 Task: Add Sprouts Sliced Mild Cheddar Cheese to the cart.
Action: Mouse moved to (19, 93)
Screenshot: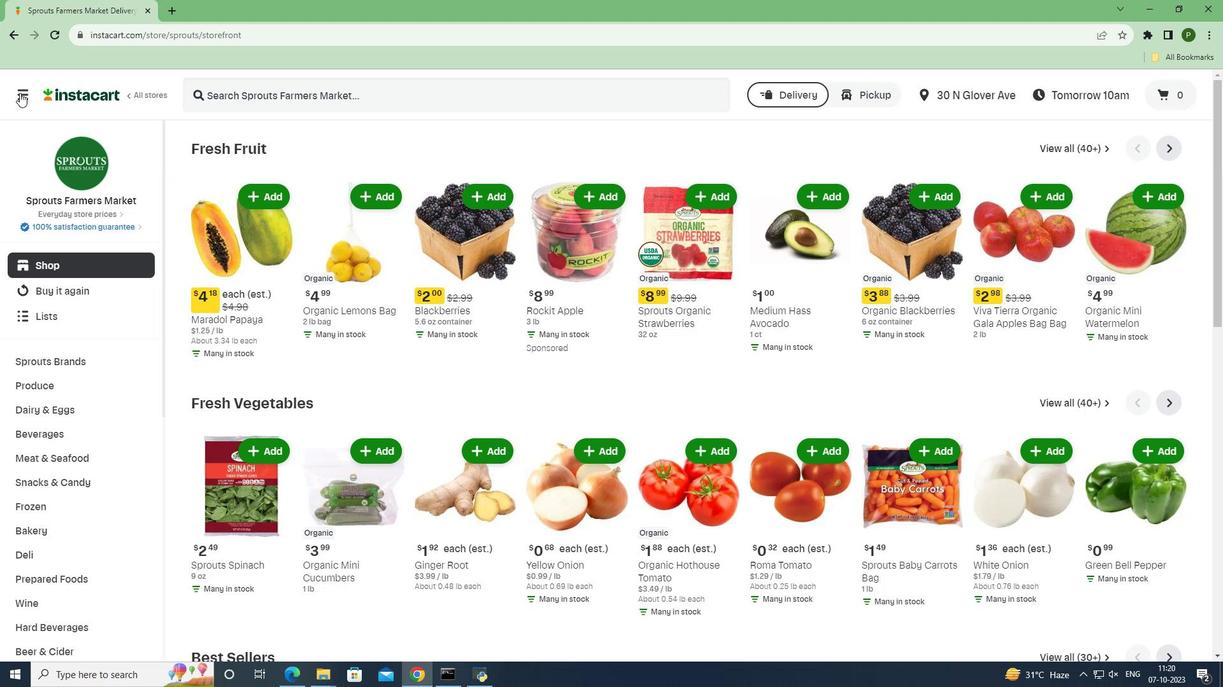 
Action: Mouse pressed left at (19, 93)
Screenshot: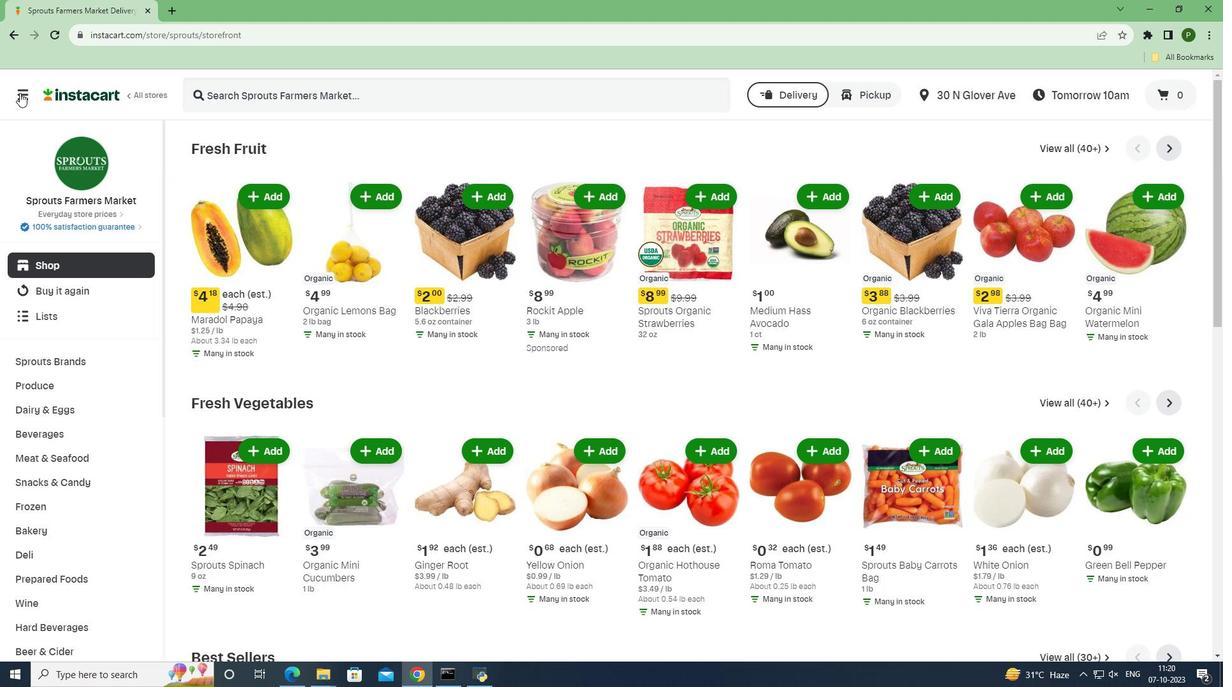 
Action: Mouse moved to (63, 337)
Screenshot: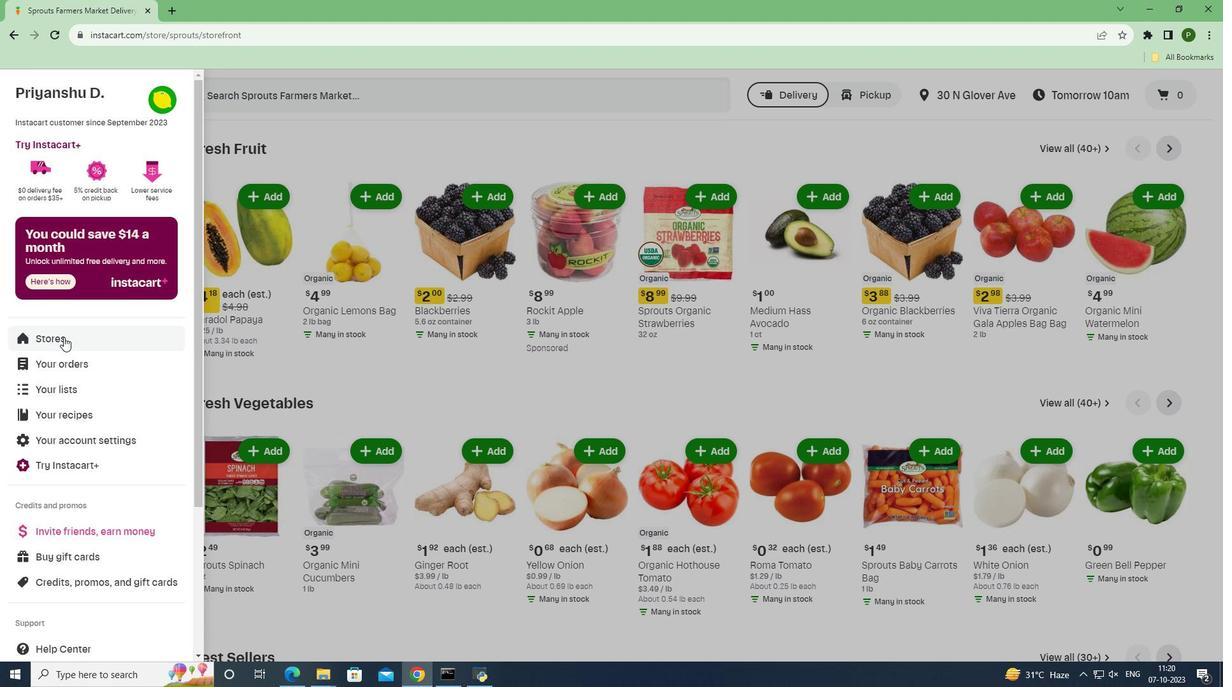 
Action: Mouse pressed left at (63, 337)
Screenshot: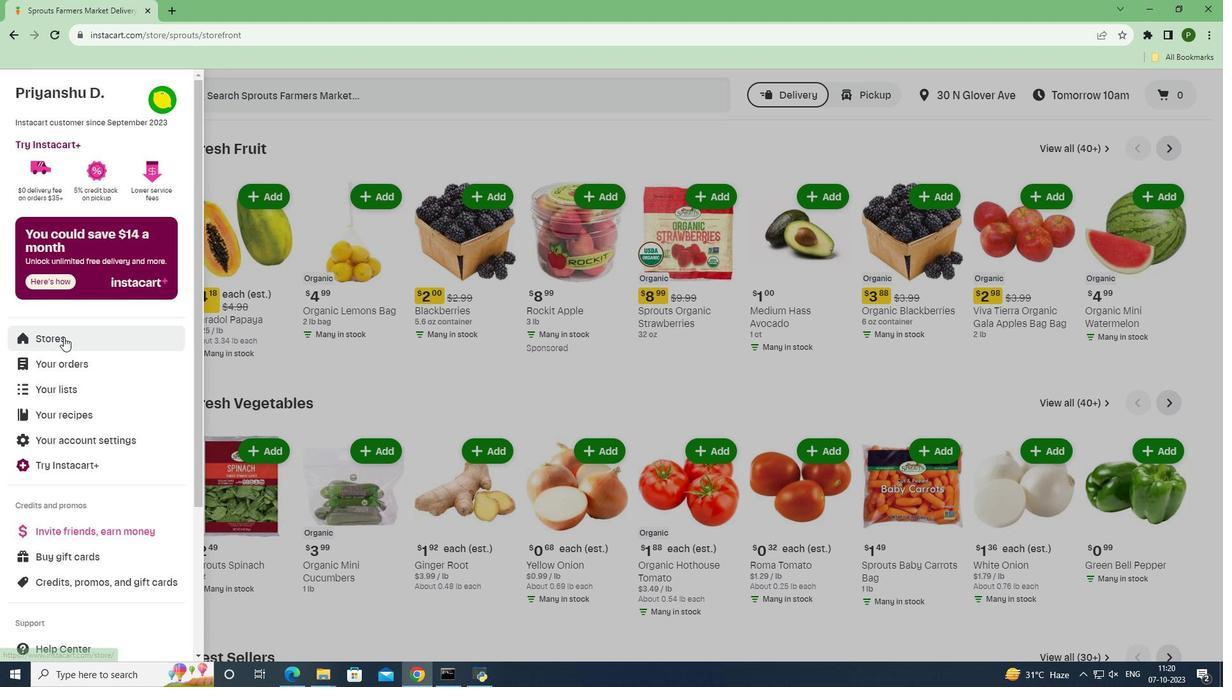 
Action: Mouse moved to (293, 152)
Screenshot: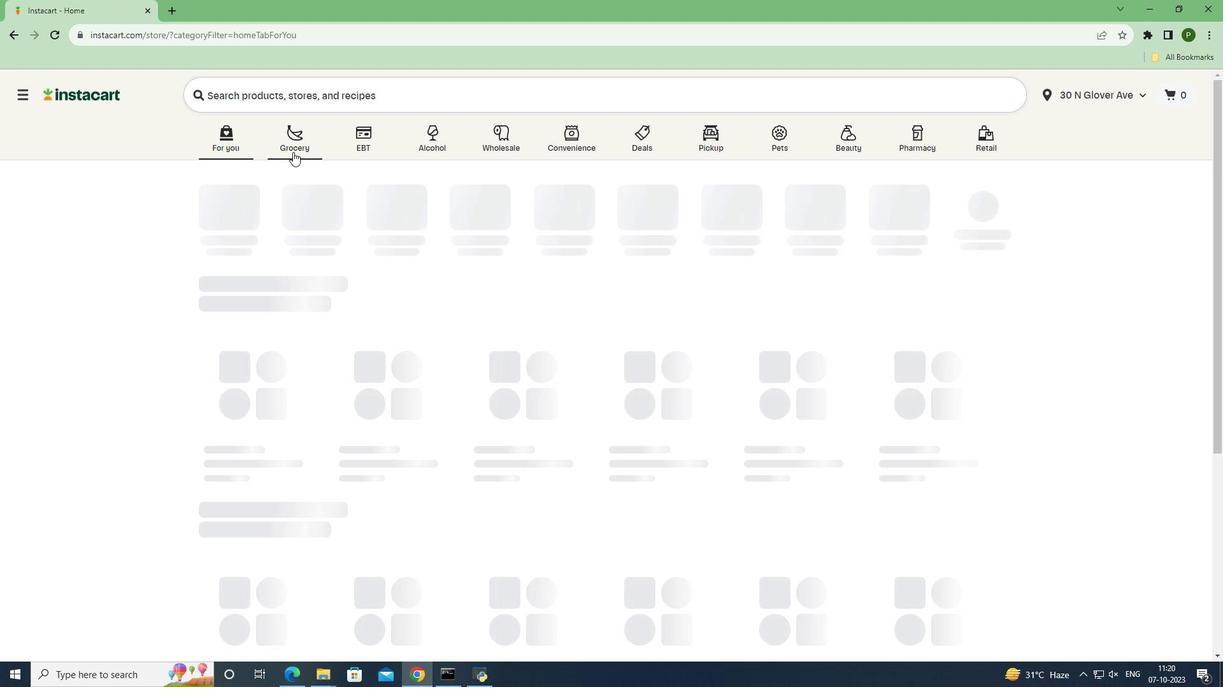 
Action: Mouse pressed left at (293, 152)
Screenshot: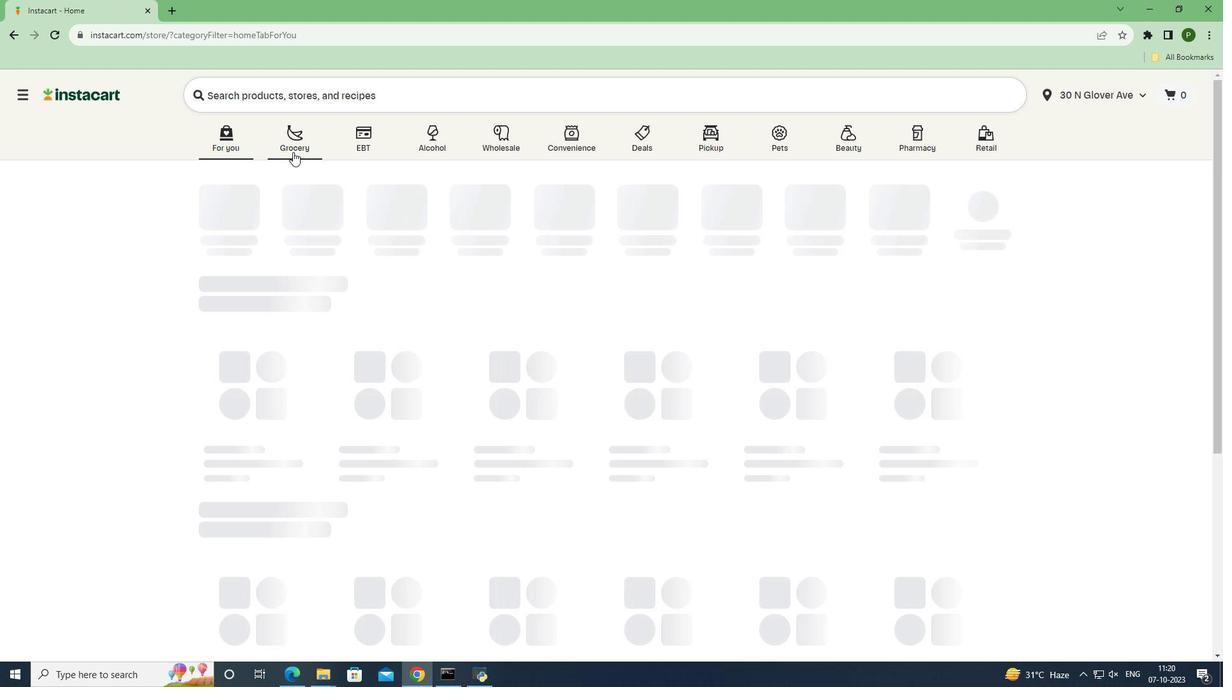 
Action: Mouse moved to (505, 298)
Screenshot: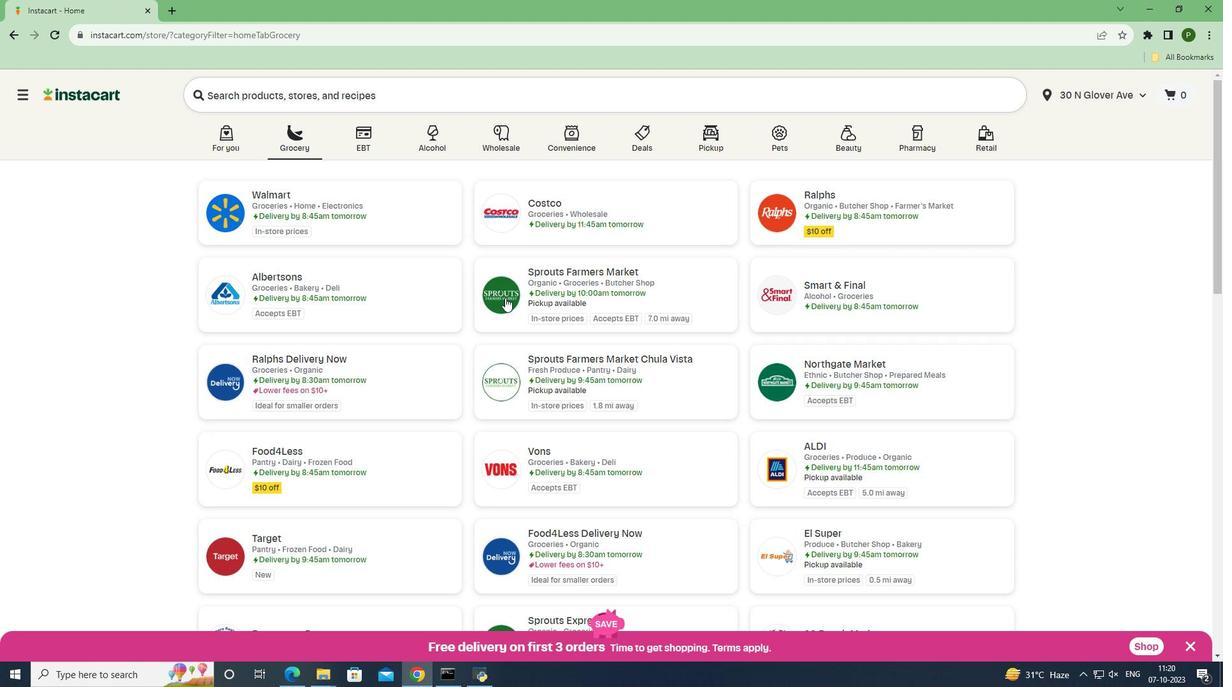 
Action: Mouse pressed left at (505, 298)
Screenshot: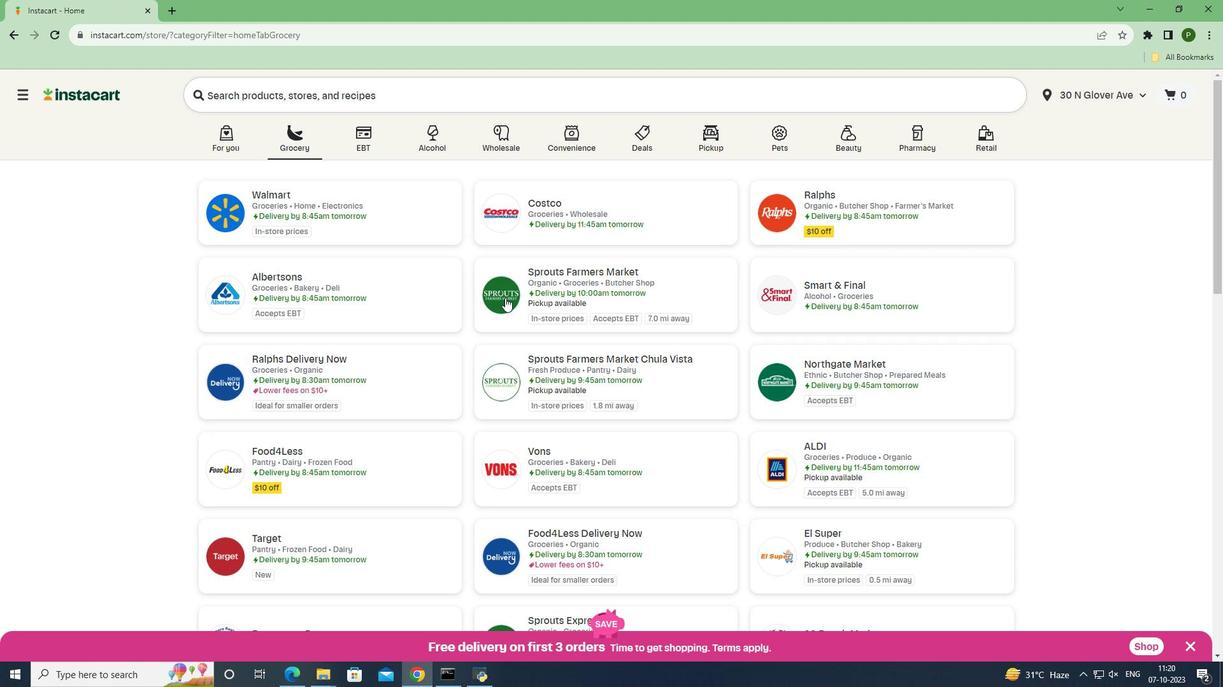 
Action: Mouse moved to (77, 414)
Screenshot: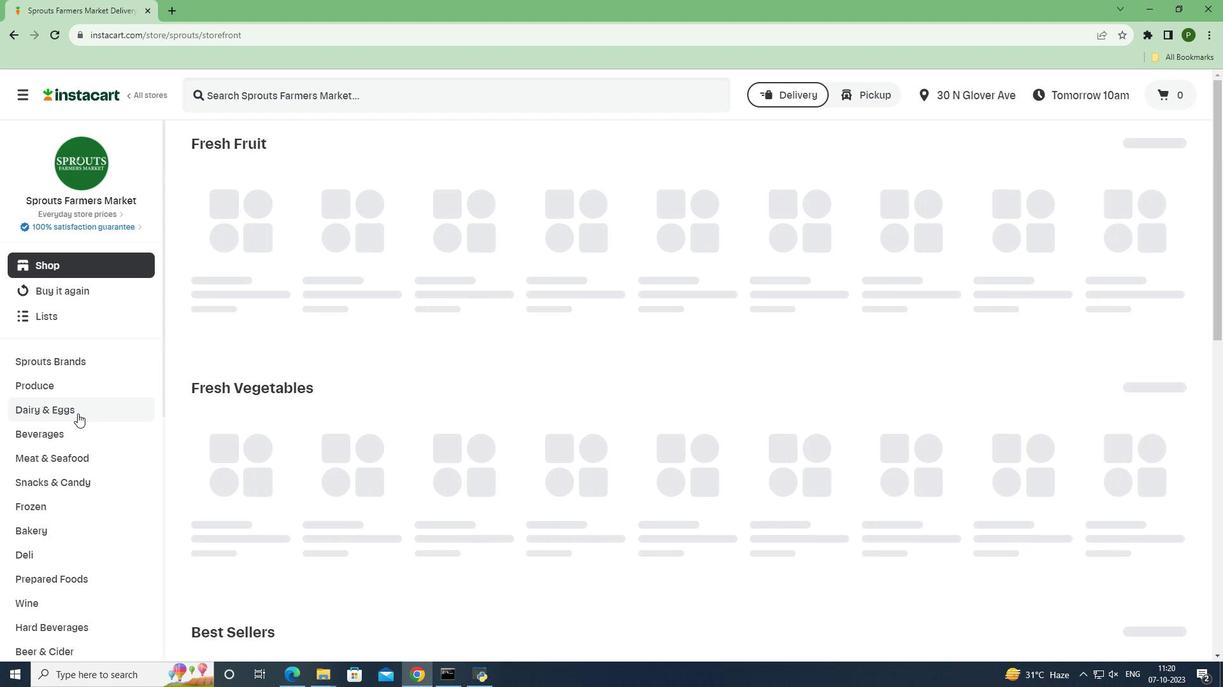 
Action: Mouse pressed left at (77, 414)
Screenshot: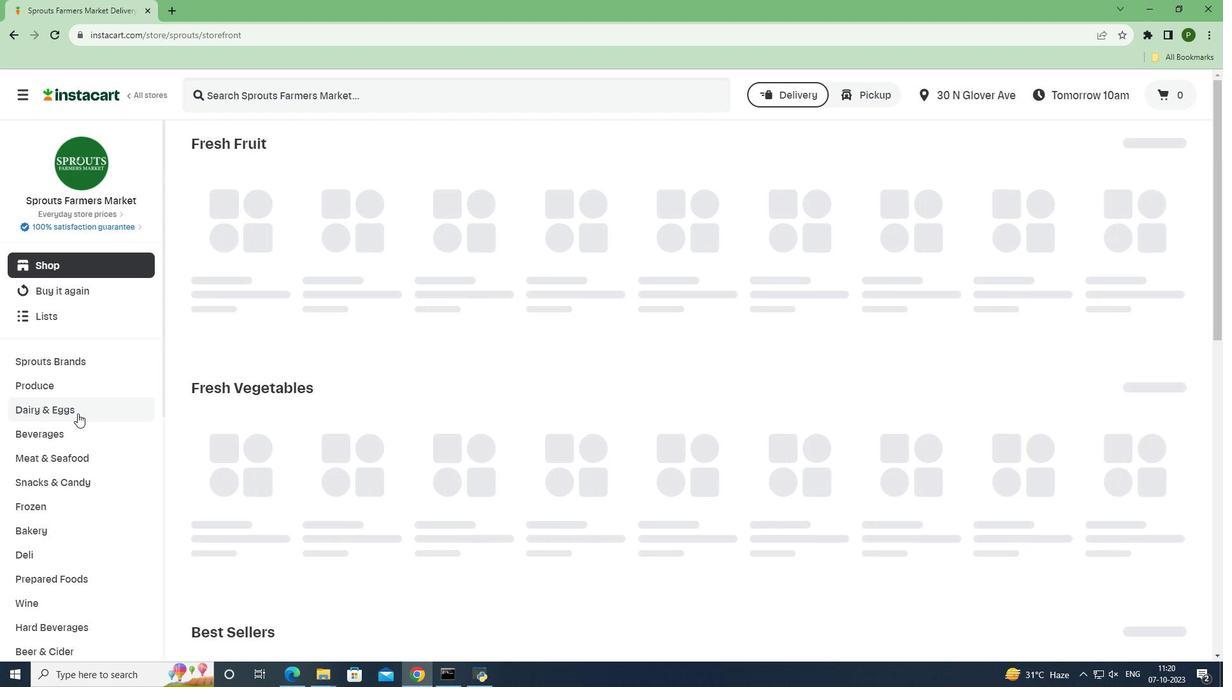 
Action: Mouse moved to (70, 455)
Screenshot: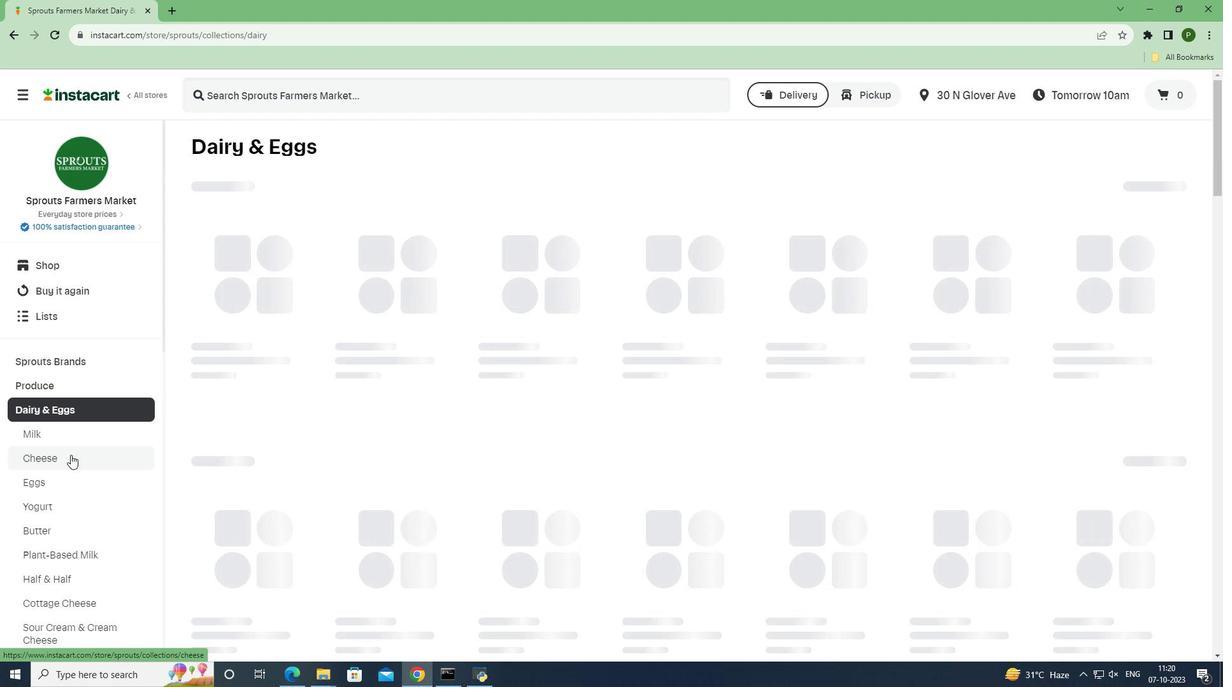 
Action: Mouse pressed left at (70, 455)
Screenshot: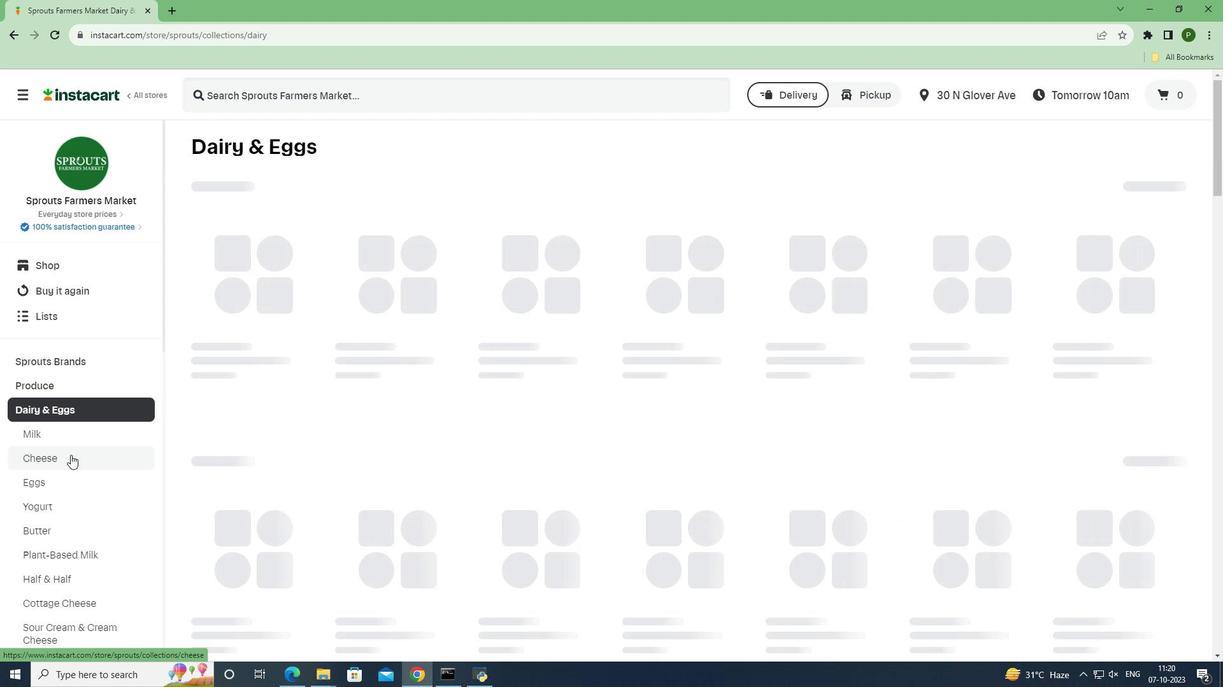 
Action: Mouse moved to (225, 100)
Screenshot: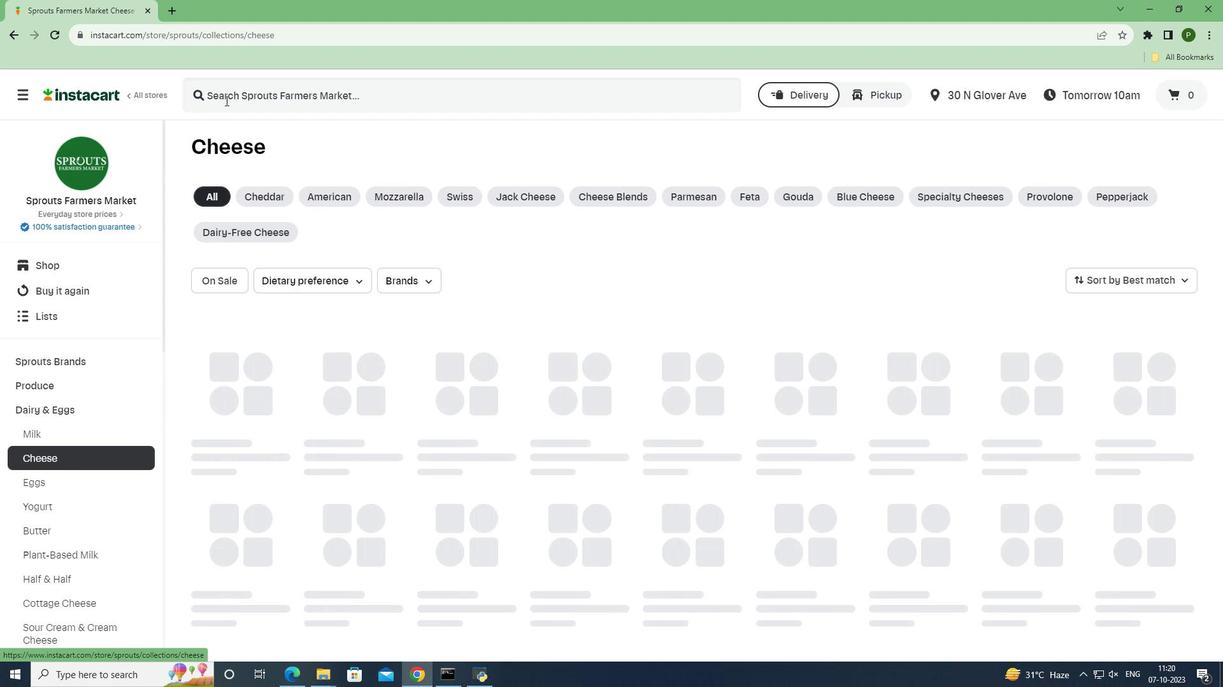 
Action: Mouse pressed left at (225, 100)
Screenshot: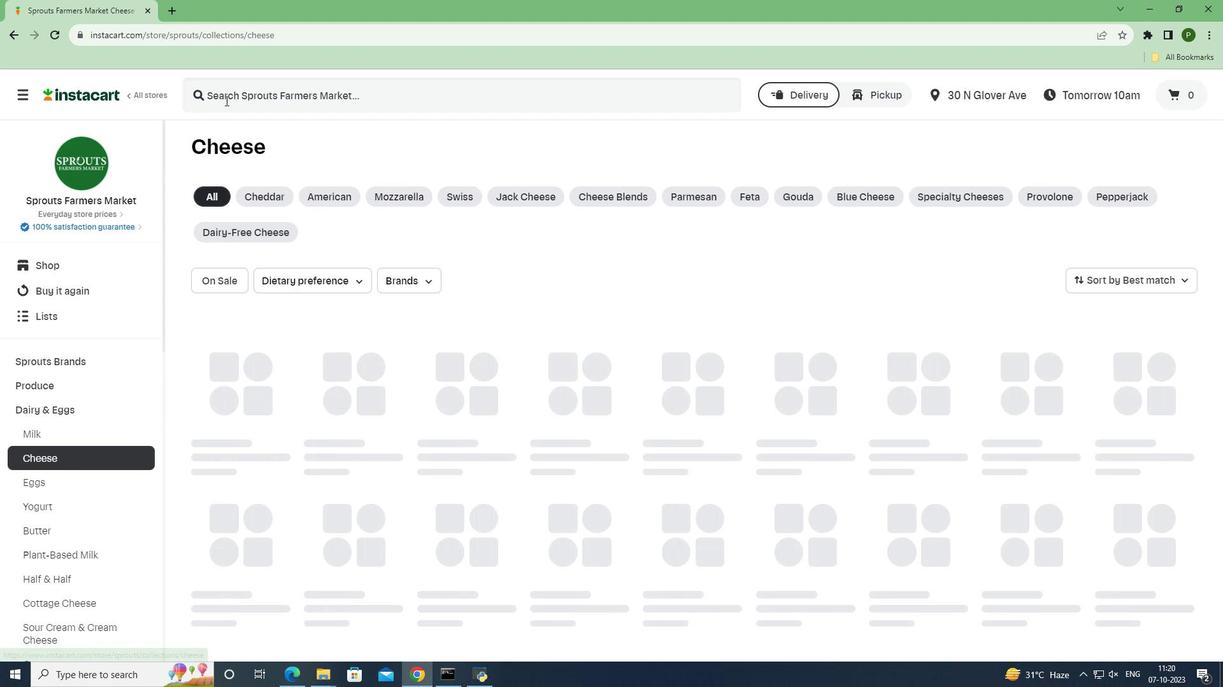 
Action: Key pressed <Key.caps_lock>S<Key.caps_lock>prouts<Key.space><Key.caps_lock>S<Key.caps_lock>liced<Key.space><Key.caps_lock>M<Key.caps_lock>ild<Key.space><Key.caps_lock>C<Key.caps_lock>heddar<Key.space><Key.caps_lock>C<Key.caps_lock>heese<Key.space><Key.enter>
Screenshot: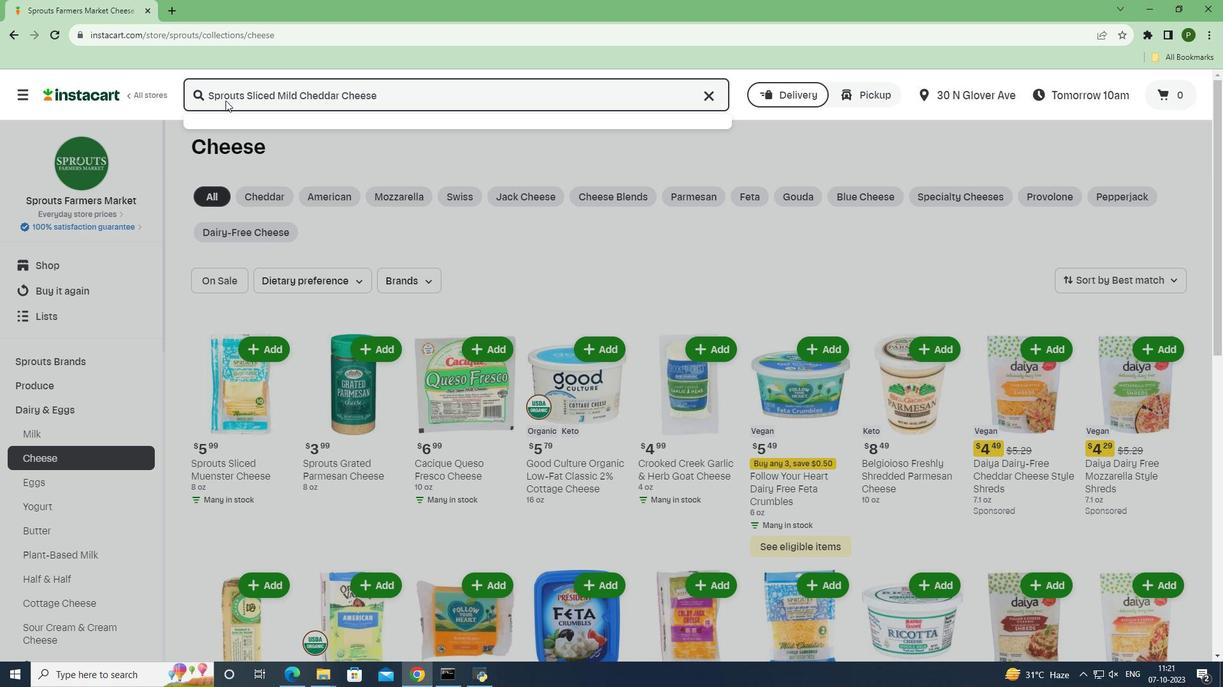 
Action: Mouse moved to (542, 231)
Screenshot: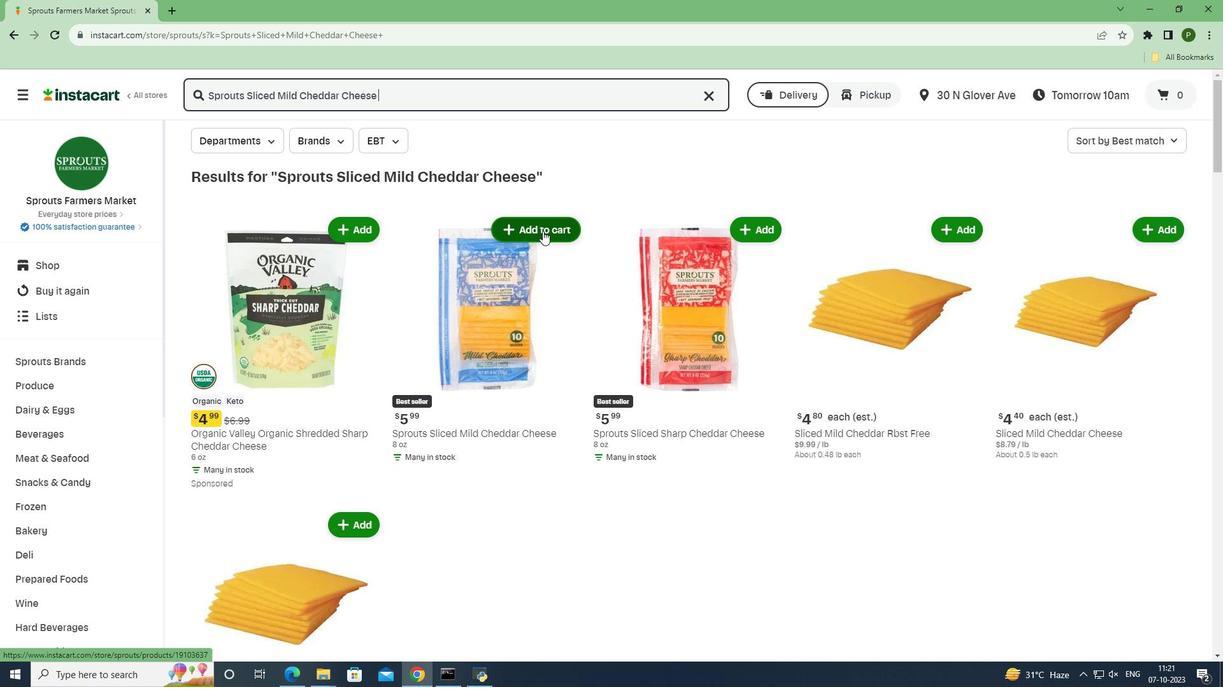 
Action: Mouse pressed left at (542, 231)
Screenshot: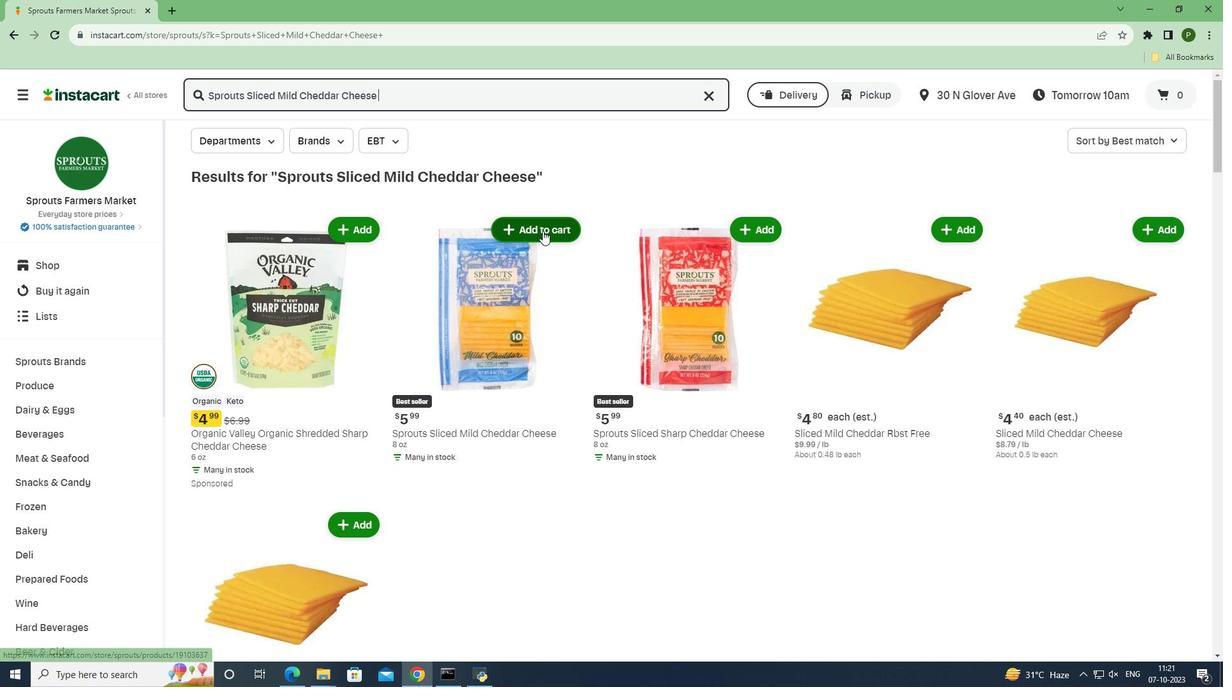 
Action: Mouse moved to (579, 321)
Screenshot: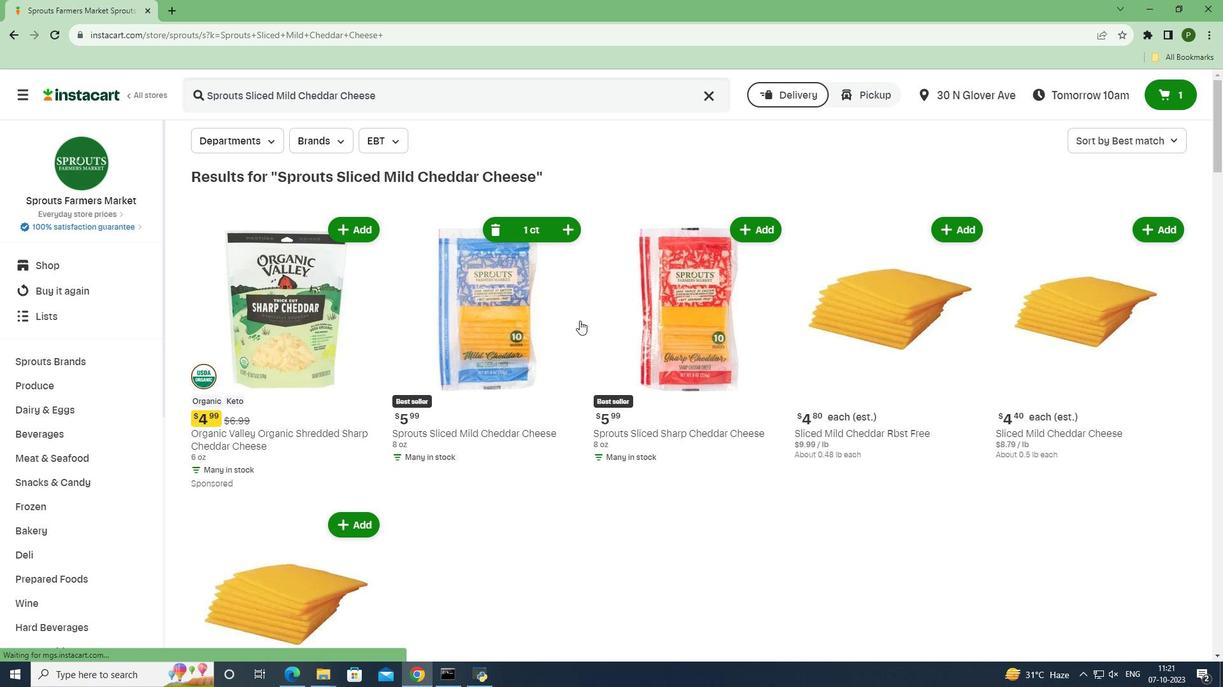 
